 Task: Create a task  Create a new online platform for online legal services , assign it to team member softage.4@softage.net in the project AirLink and update the status of the task to  Off Track , set the priority of the task to Medium
Action: Mouse moved to (53, 338)
Screenshot: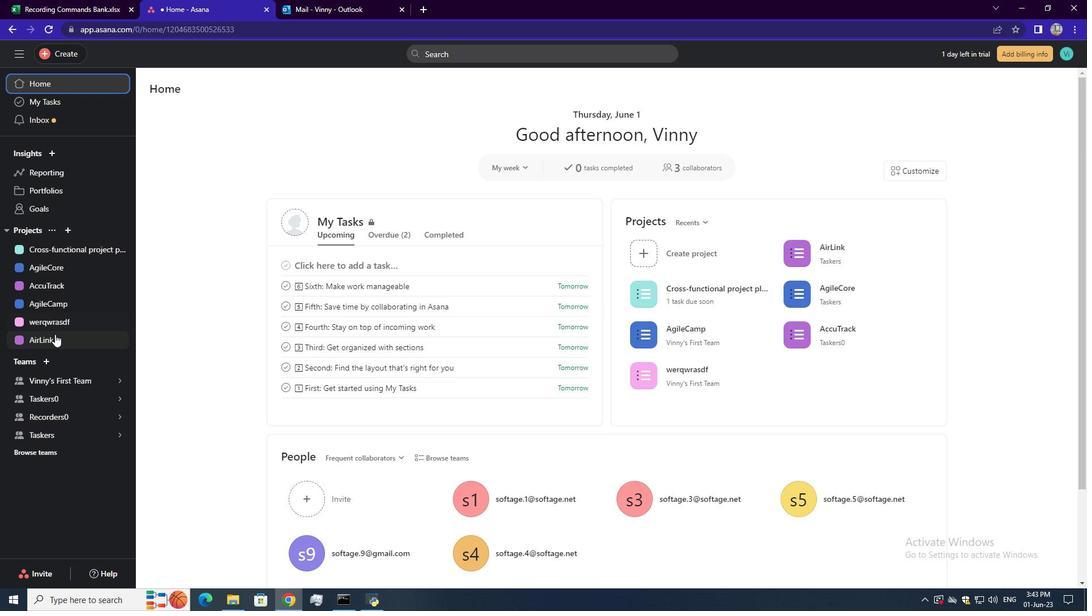
Action: Mouse pressed left at (53, 338)
Screenshot: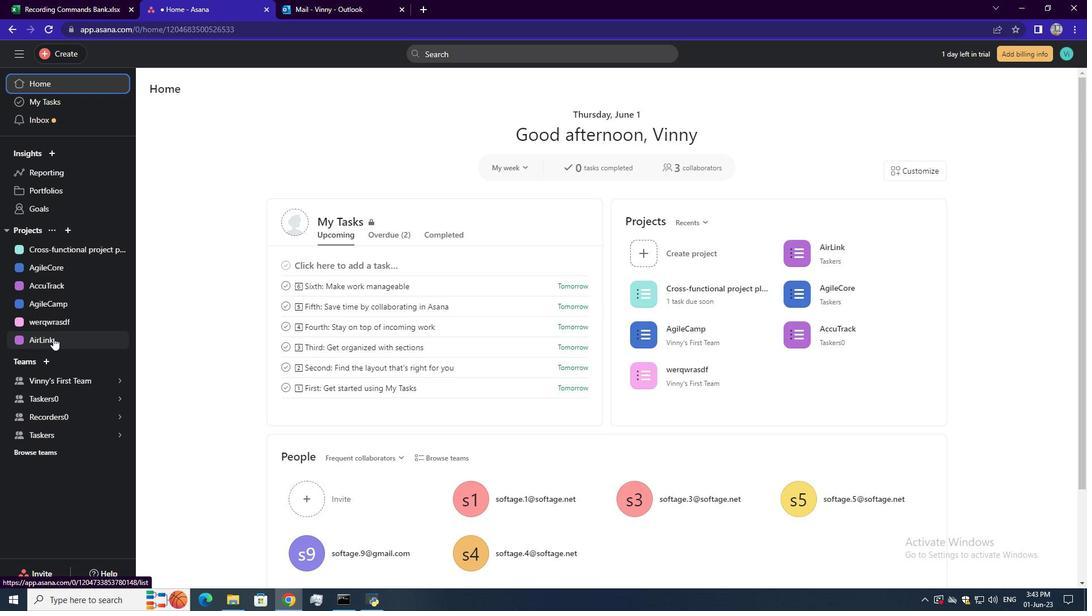 
Action: Mouse moved to (167, 142)
Screenshot: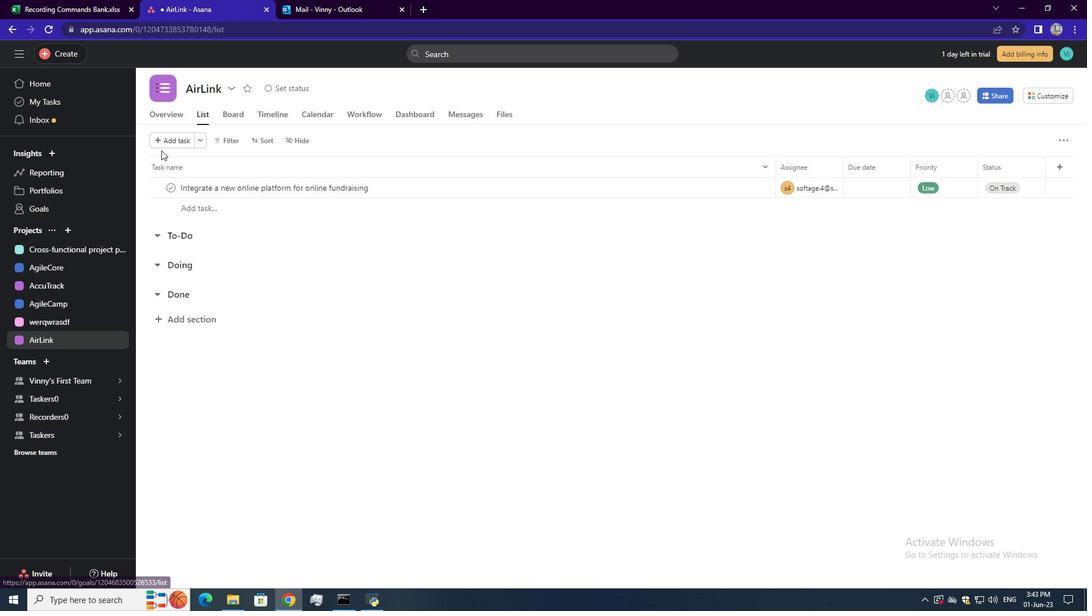 
Action: Mouse pressed left at (167, 142)
Screenshot: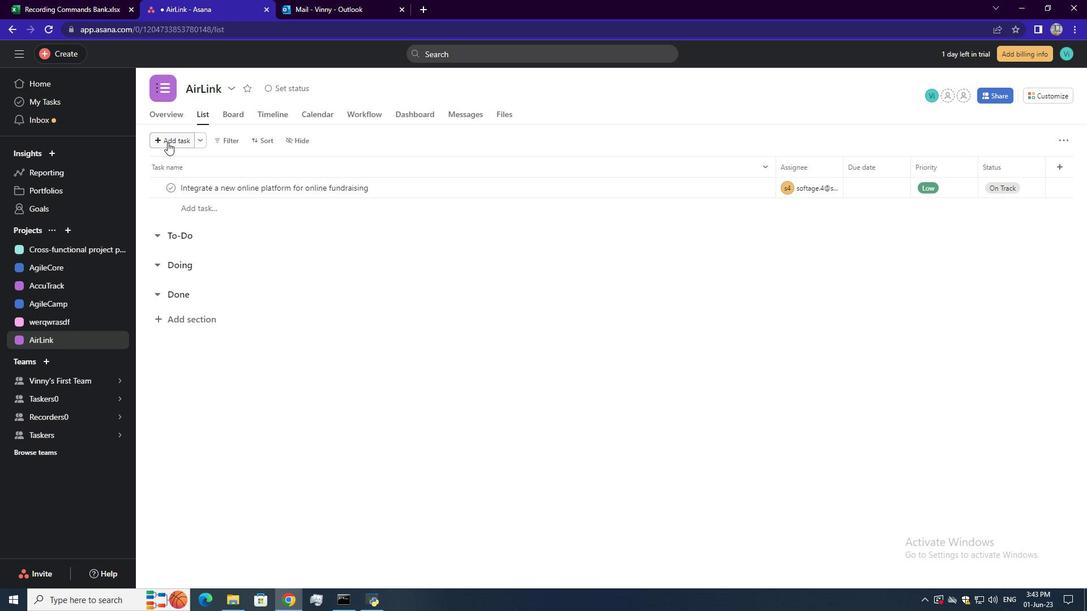 
Action: Mouse moved to (205, 184)
Screenshot: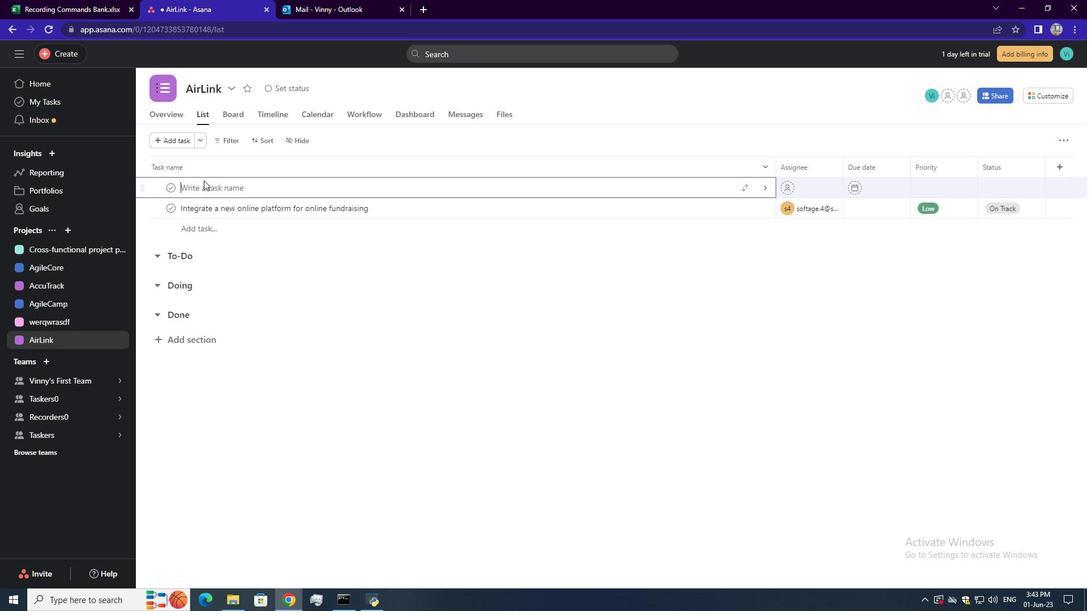 
Action: Mouse pressed left at (205, 184)
Screenshot: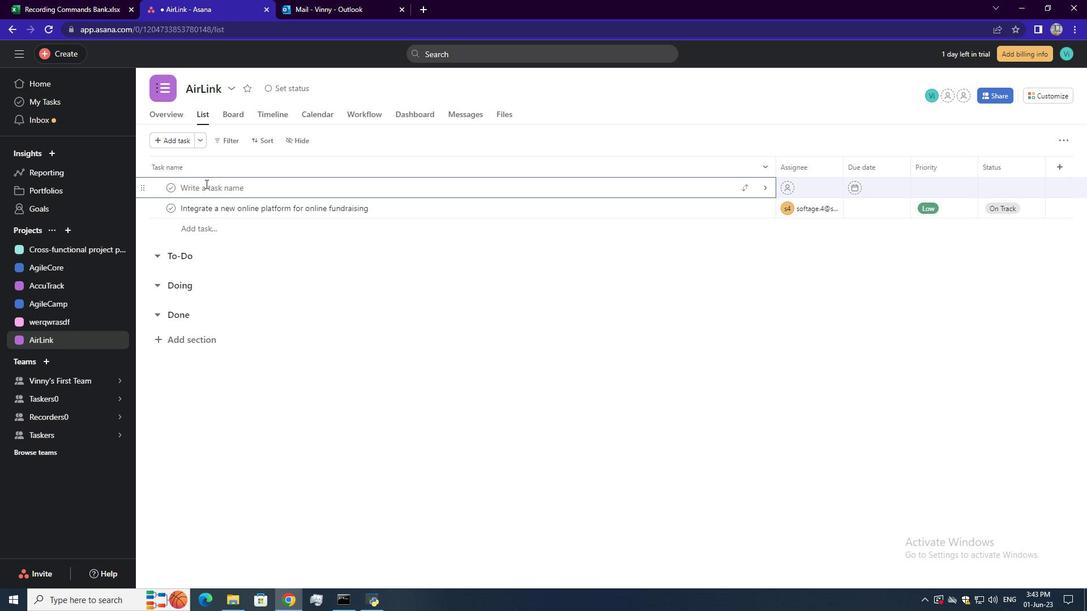 
Action: Key pressed <Key.shift>Create<Key.space>a<Key.space>new<Key.space>online<Key.space>platform<Key.space>for<Key.space>online<Key.space>legal<Key.space>services<Key.enter>
Screenshot: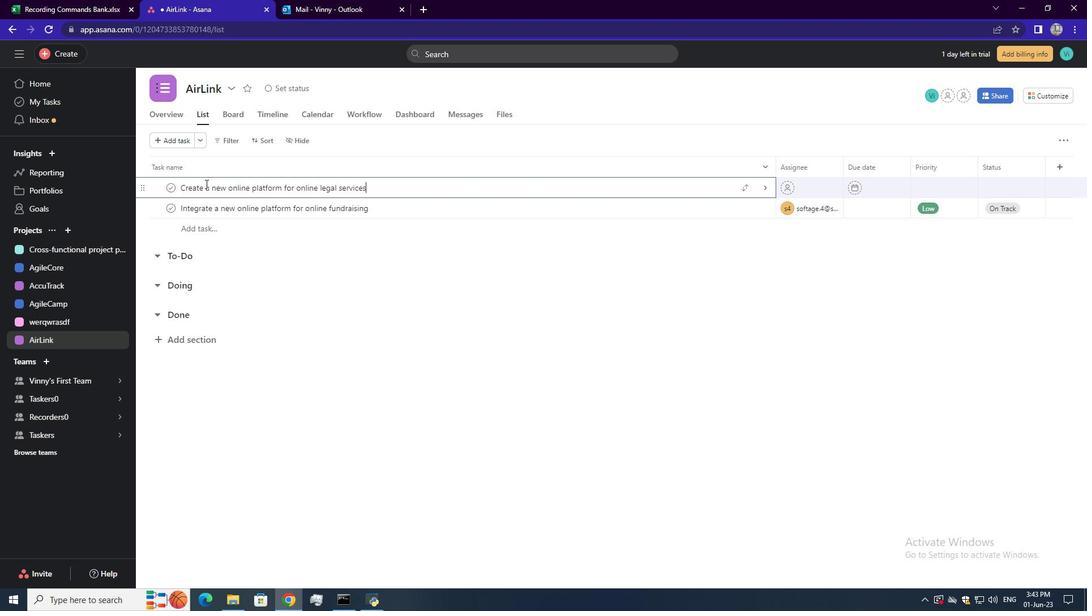 
Action: Mouse moved to (810, 188)
Screenshot: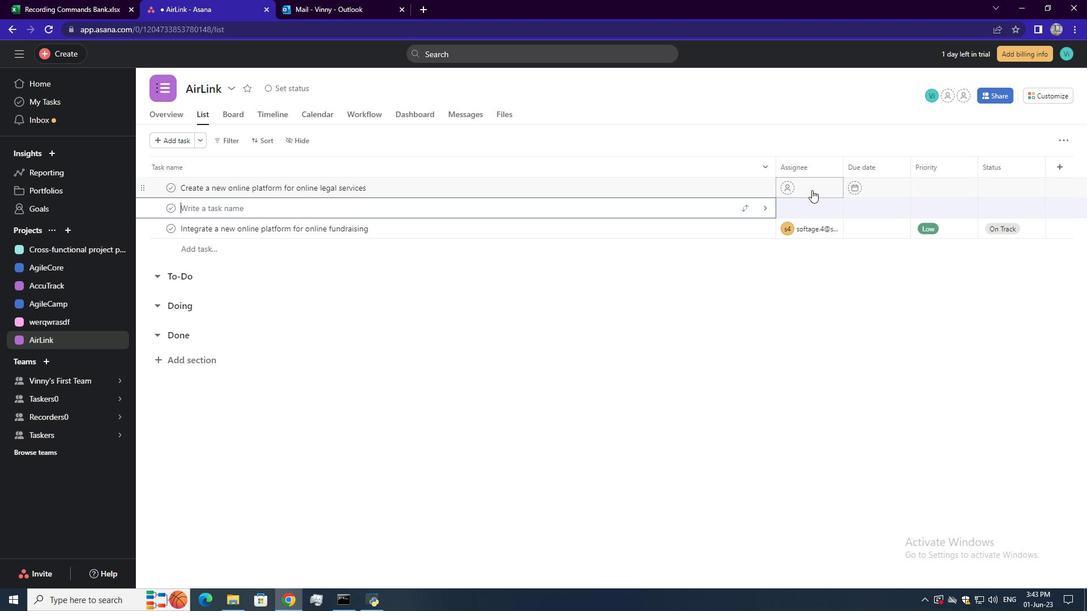 
Action: Mouse pressed left at (810, 188)
Screenshot: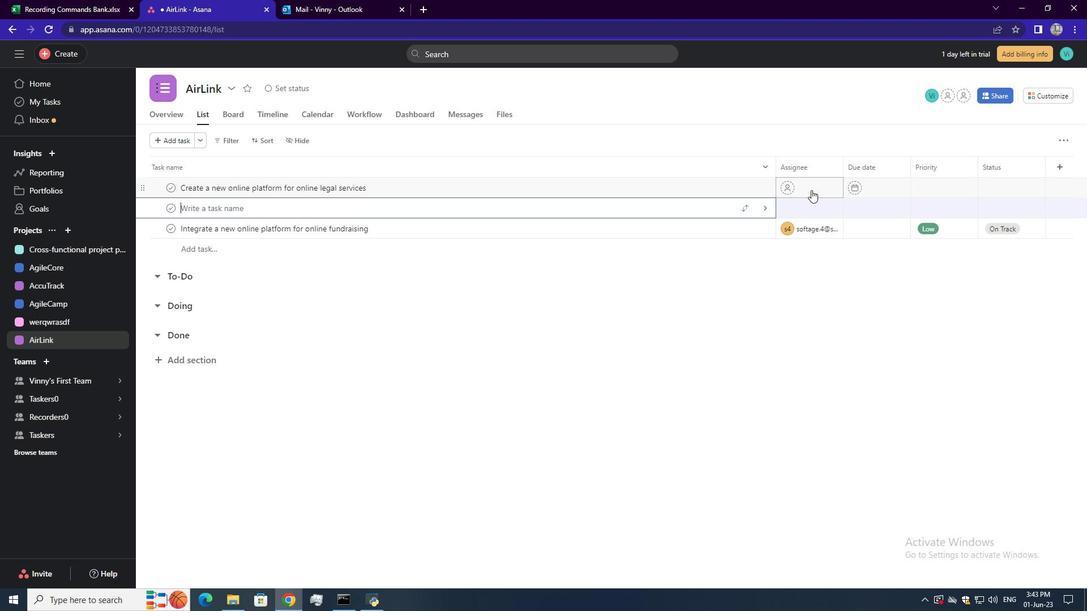 
Action: Mouse moved to (836, 260)
Screenshot: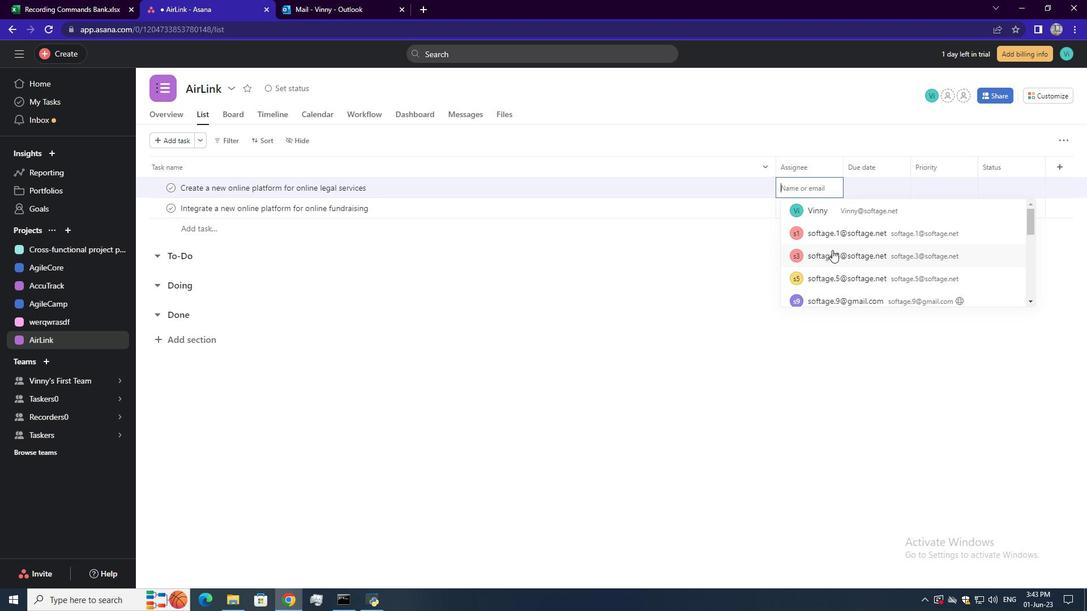 
Action: Mouse scrolled (836, 260) with delta (0, 0)
Screenshot: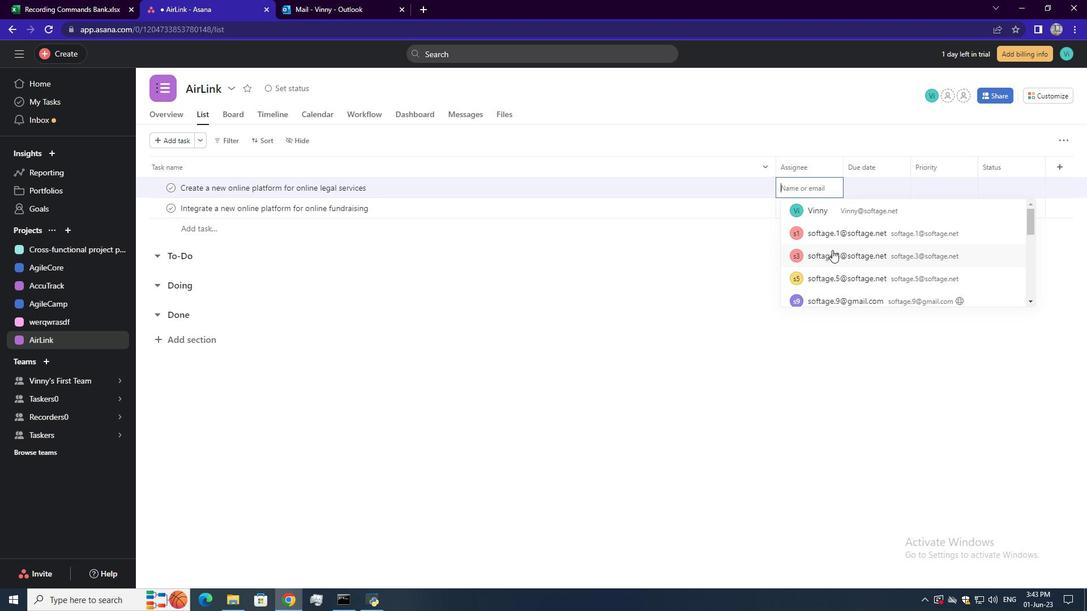 
Action: Mouse moved to (844, 269)
Screenshot: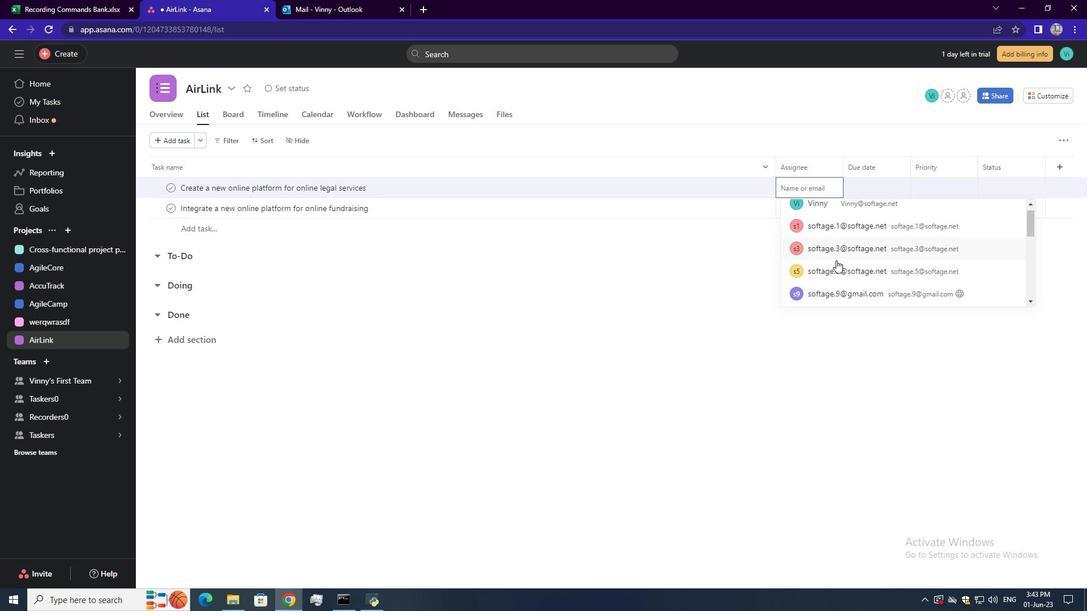 
Action: Mouse scrolled (844, 268) with delta (0, 0)
Screenshot: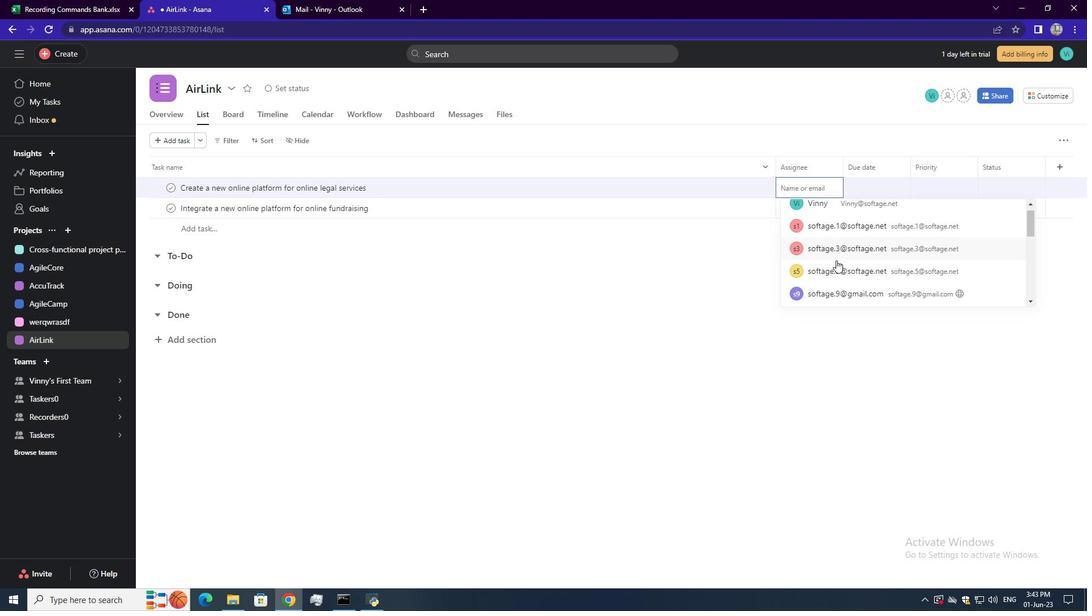 
Action: Mouse moved to (849, 213)
Screenshot: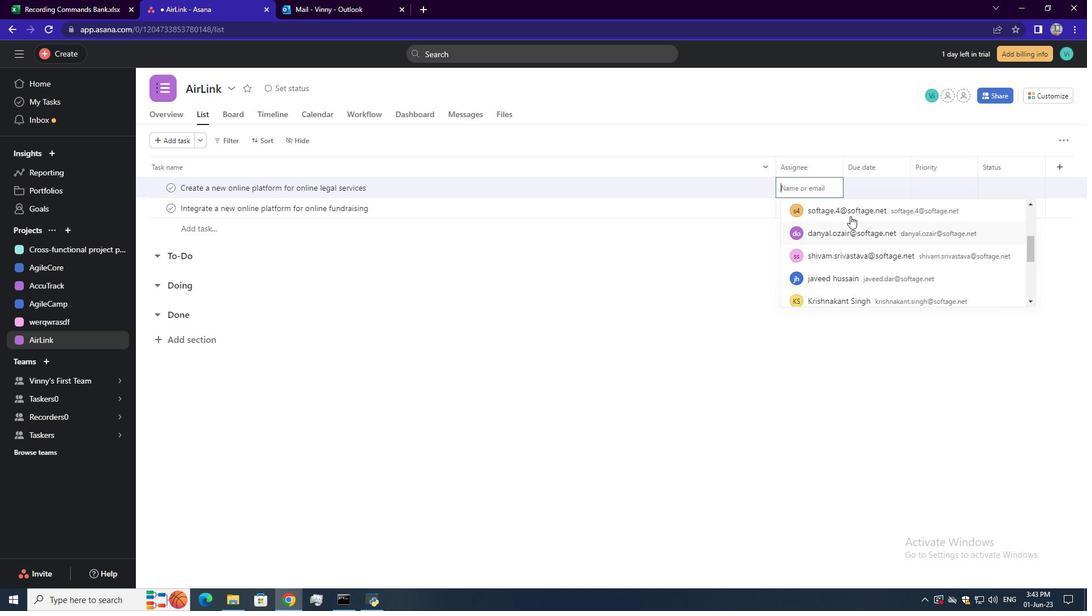 
Action: Mouse pressed left at (849, 213)
Screenshot: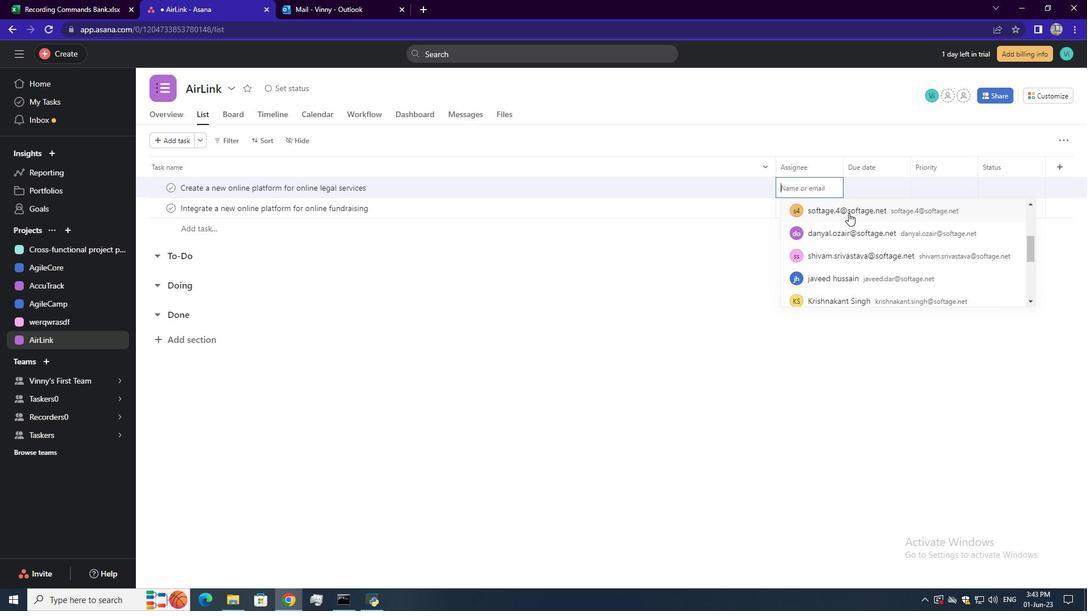 
Action: Mouse moved to (929, 182)
Screenshot: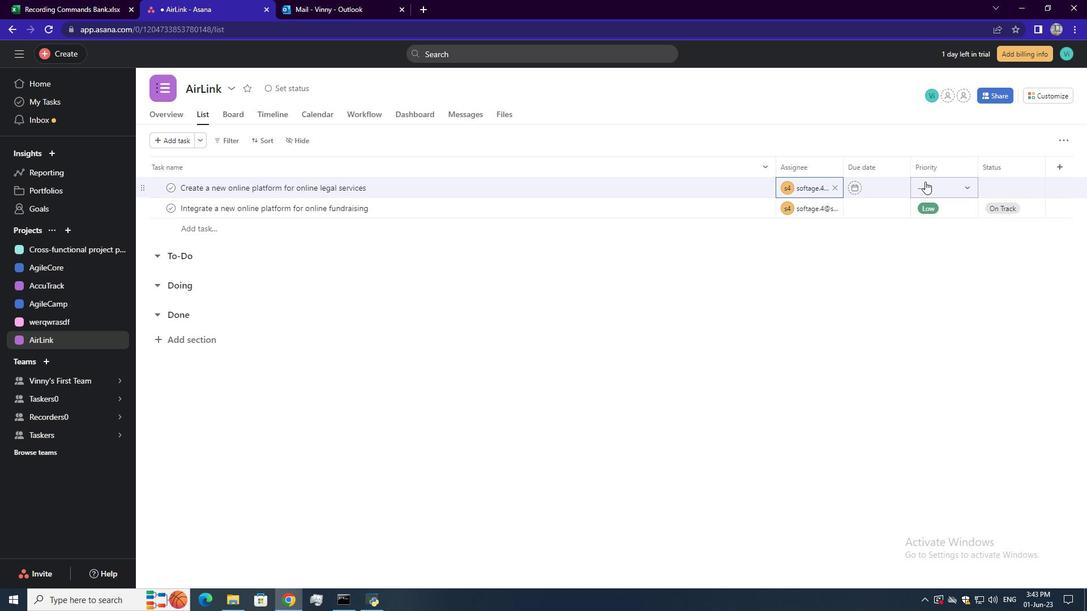 
Action: Mouse pressed left at (929, 182)
Screenshot: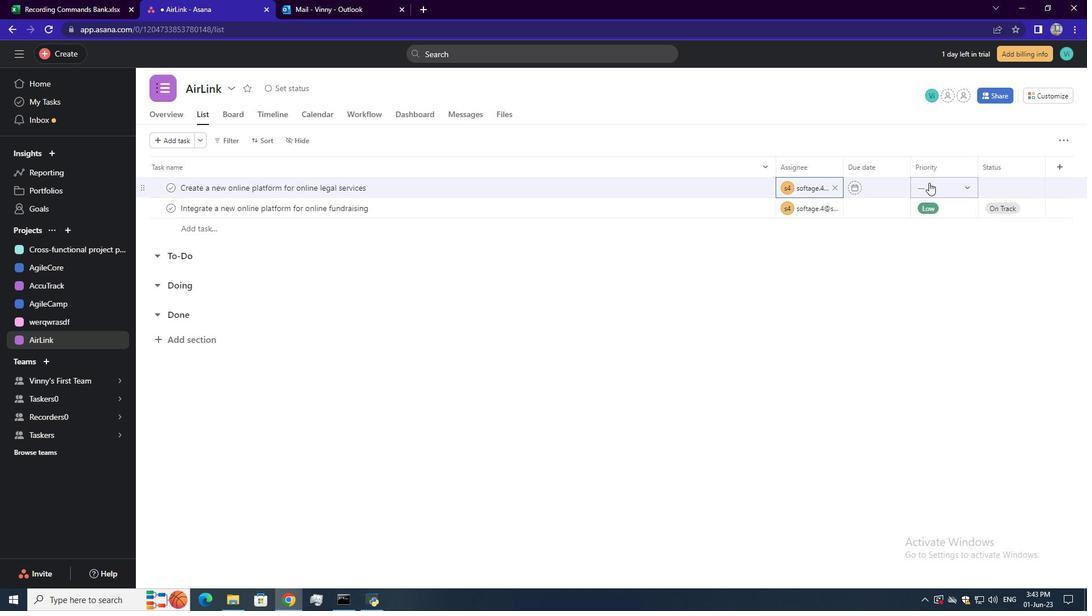 
Action: Mouse moved to (964, 248)
Screenshot: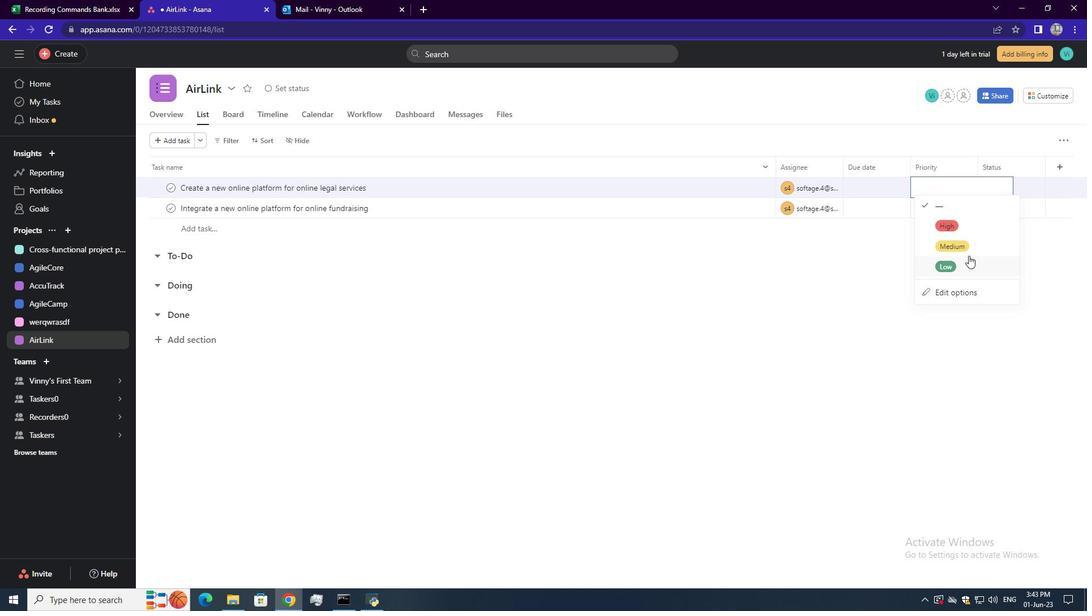 
Action: Mouse pressed left at (964, 248)
Screenshot: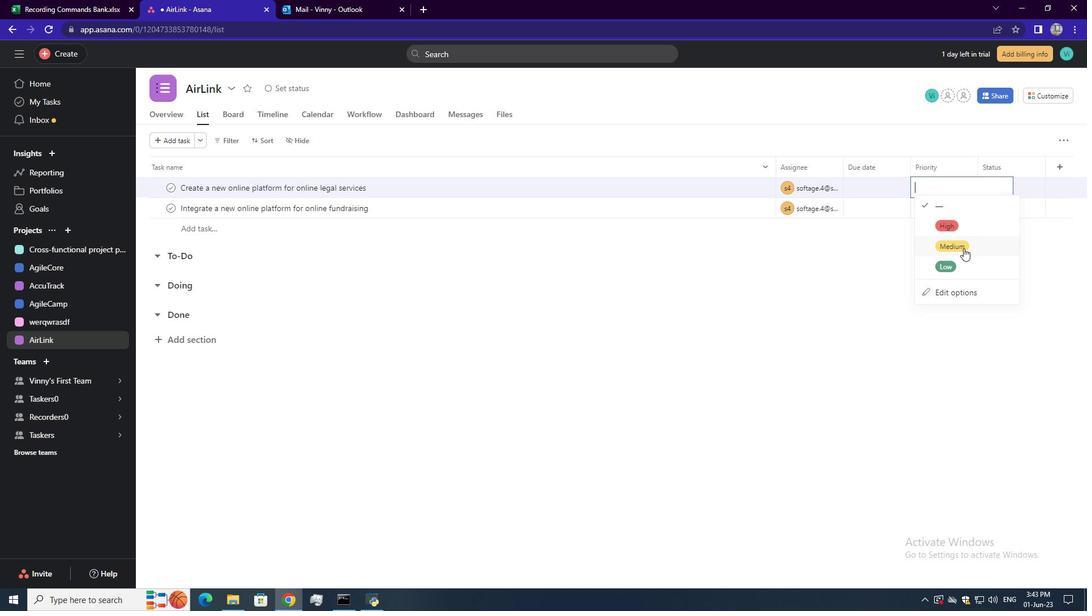 
Action: Mouse moved to (1002, 187)
Screenshot: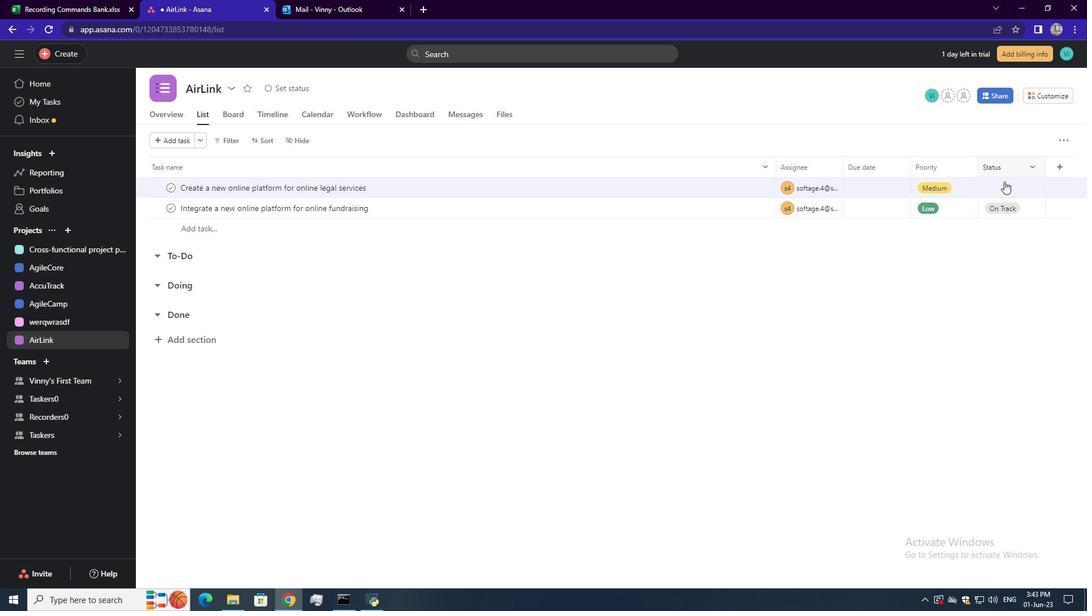 
Action: Mouse pressed left at (1002, 187)
Screenshot: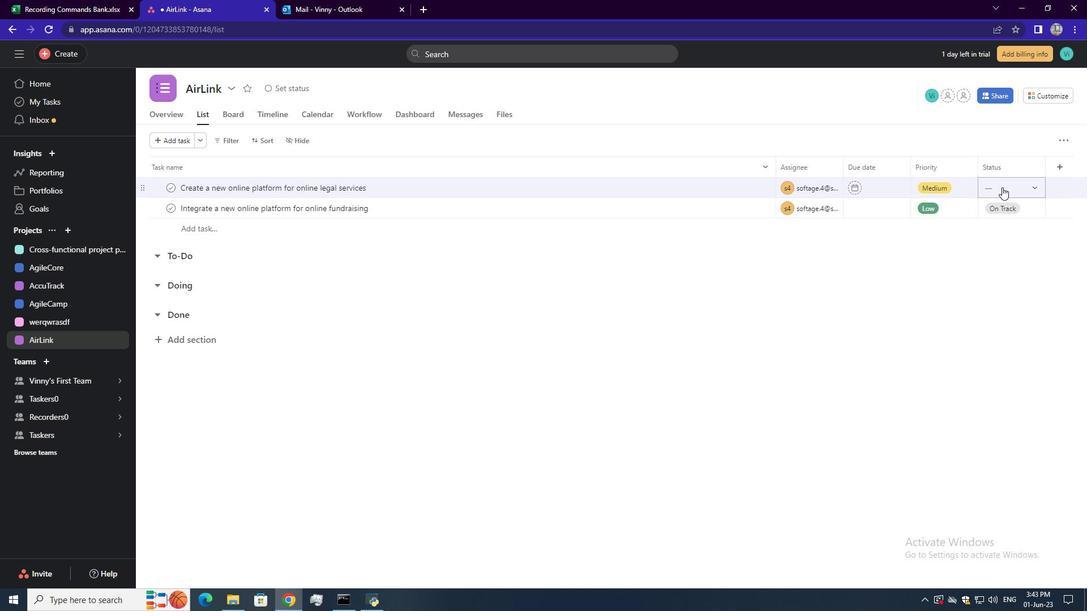 
Action: Mouse moved to (1027, 244)
Screenshot: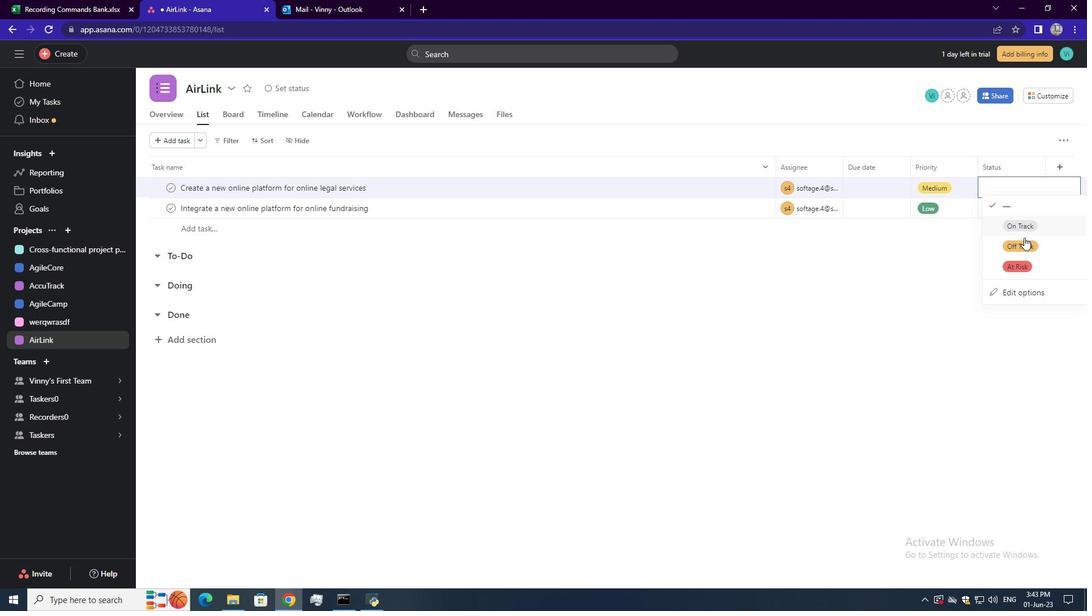 
Action: Mouse pressed left at (1027, 244)
Screenshot: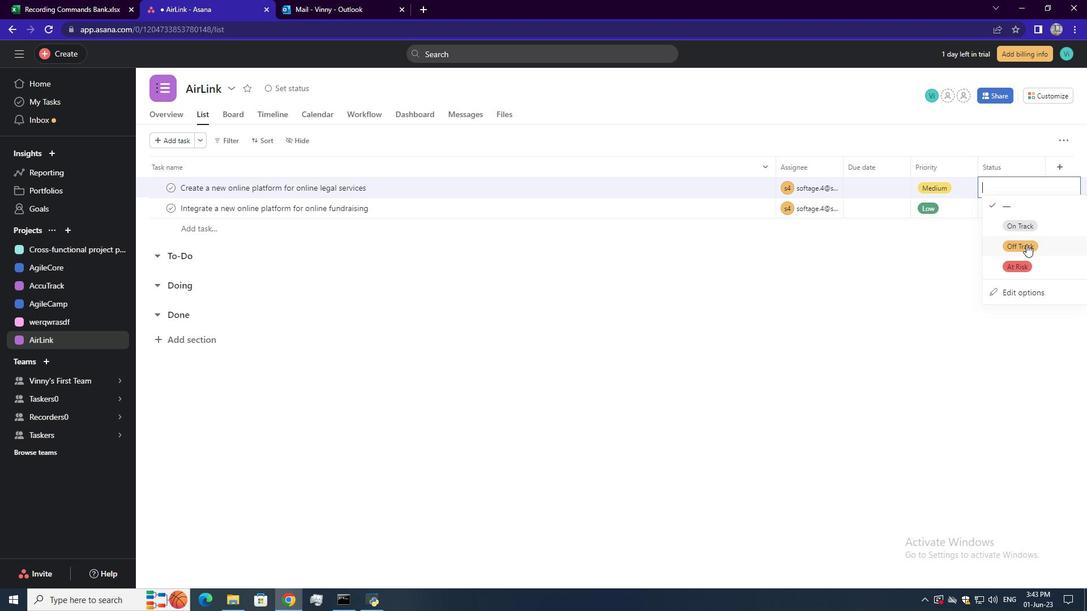 
Action: Mouse moved to (1014, 265)
Screenshot: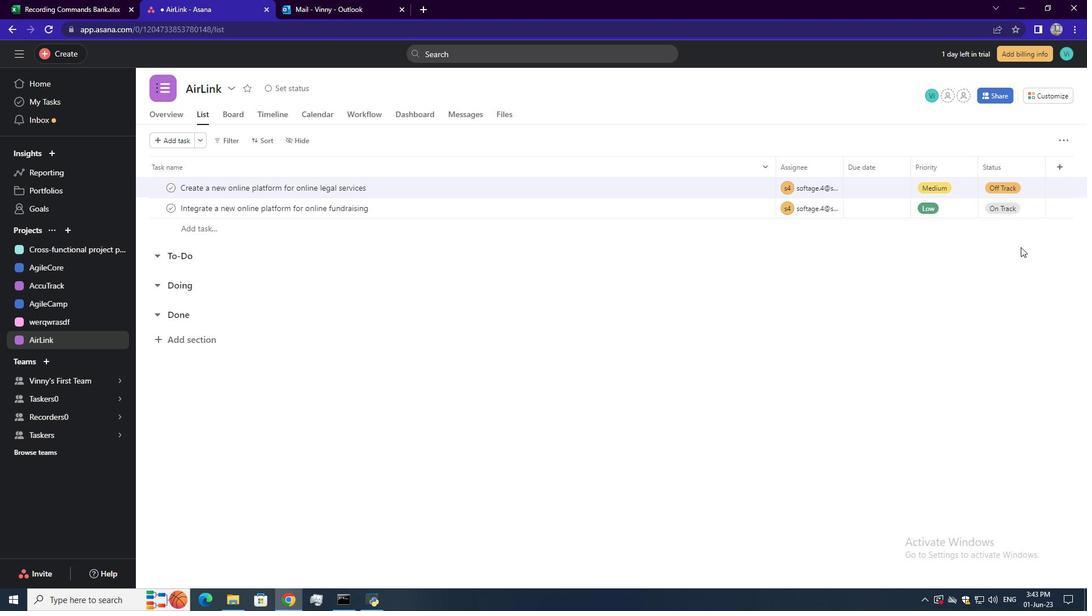 
